 Task: Toggle the option "Peak protection" in general audio settings.
Action: Mouse moved to (101, 15)
Screenshot: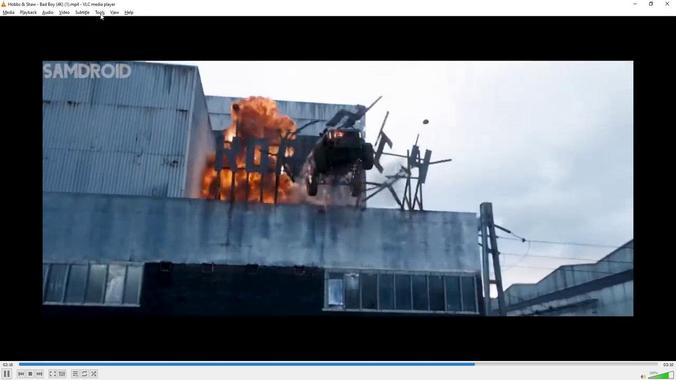 
Action: Mouse pressed left at (101, 15)
Screenshot: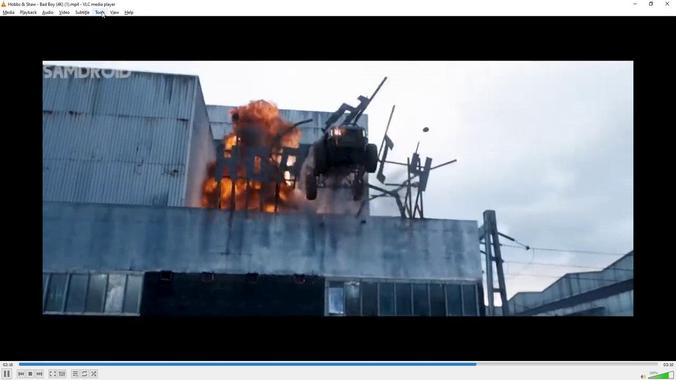
Action: Mouse moved to (110, 98)
Screenshot: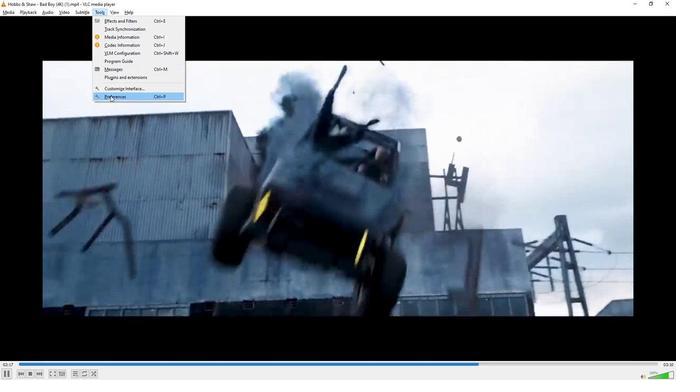 
Action: Mouse pressed left at (110, 98)
Screenshot: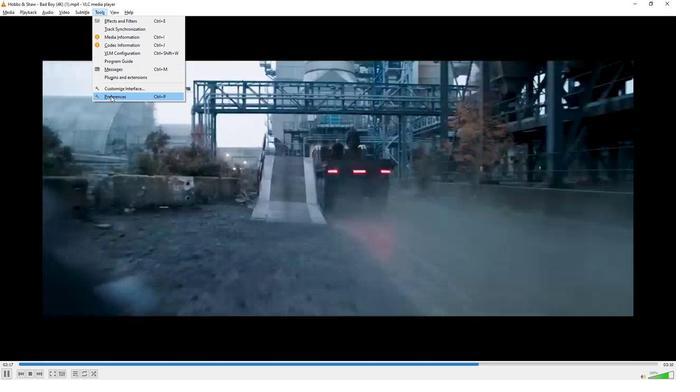 
Action: Mouse moved to (196, 284)
Screenshot: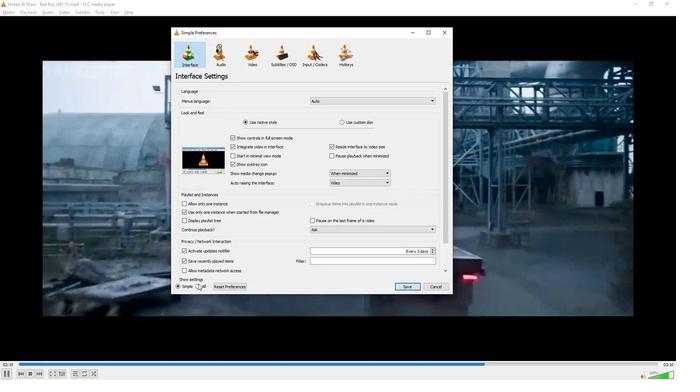 
Action: Mouse pressed left at (196, 284)
Screenshot: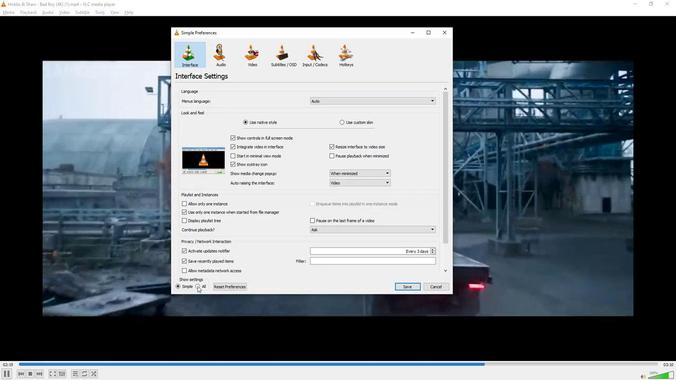 
Action: Mouse moved to (204, 109)
Screenshot: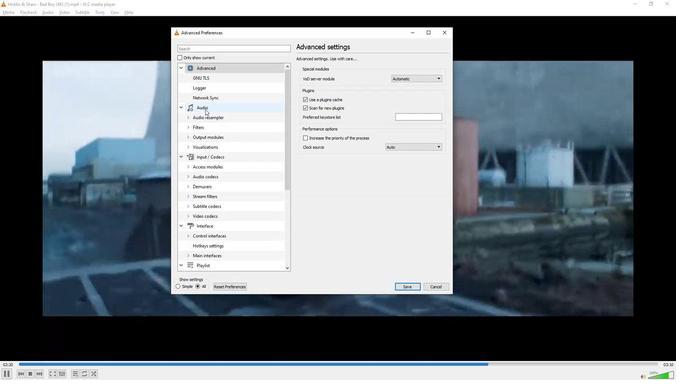 
Action: Mouse pressed left at (204, 109)
Screenshot: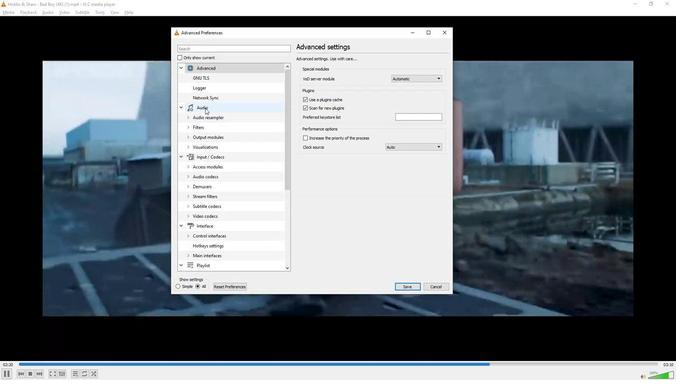 
Action: Mouse moved to (300, 169)
Screenshot: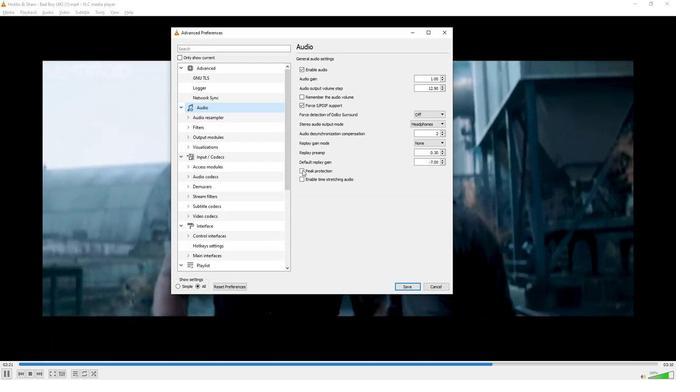 
Action: Mouse pressed left at (300, 169)
Screenshot: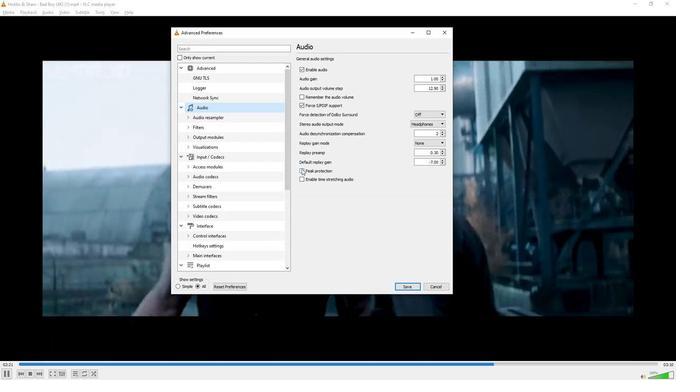 
Action: Mouse moved to (326, 280)
Screenshot: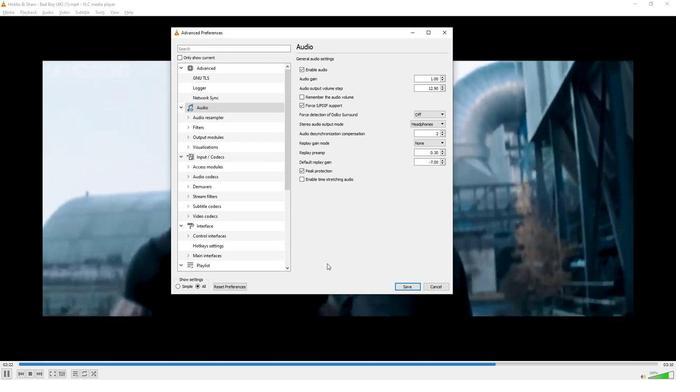 
